Task: Add a dependency to the task Integrate a new online platform for online language exchange , the existing task  Create a new online platform for online legal consultations in the project BlueTechie
Action: Mouse moved to (994, 89)
Screenshot: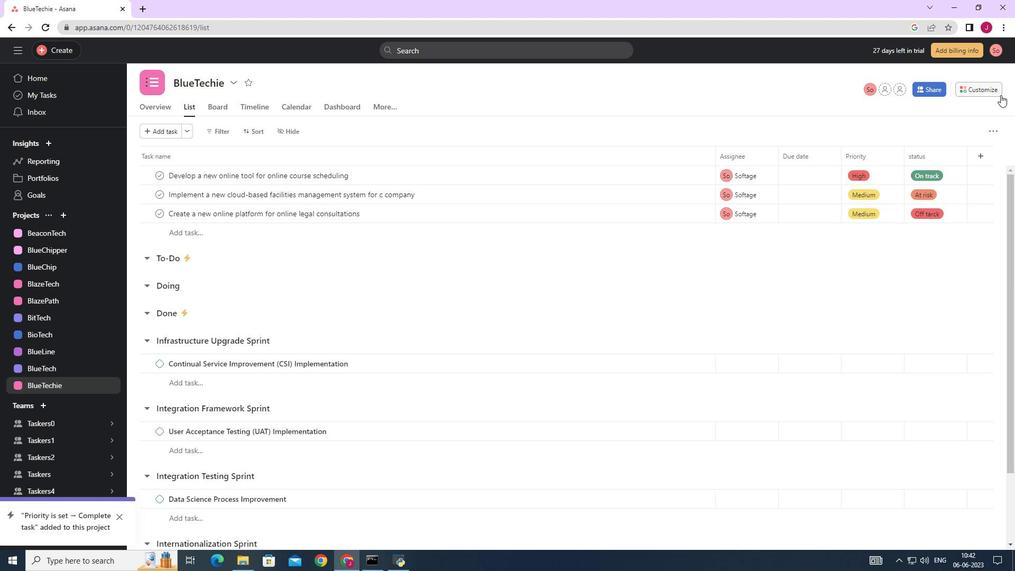 
Action: Mouse pressed left at (994, 89)
Screenshot: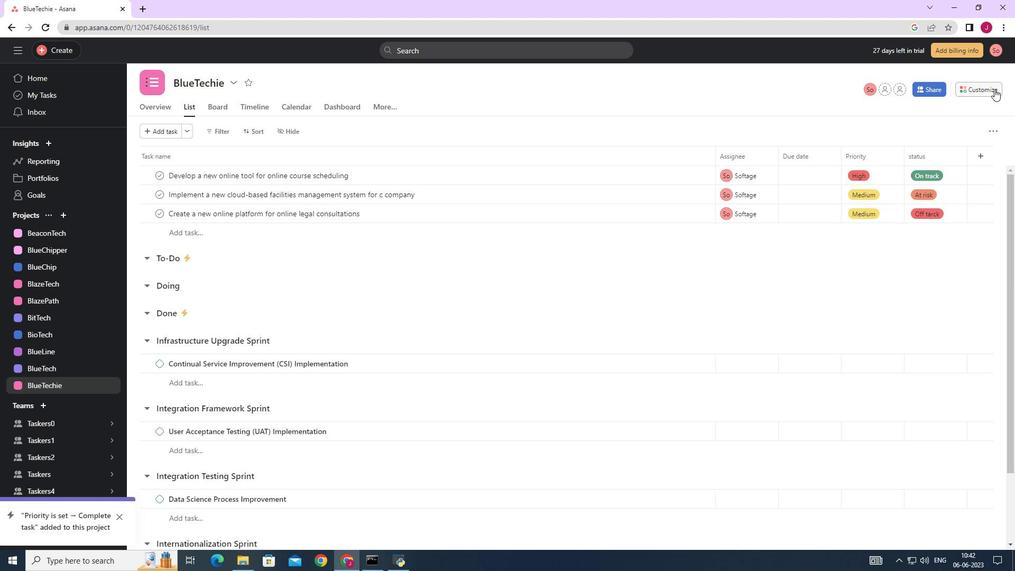 
Action: Mouse moved to (637, 277)
Screenshot: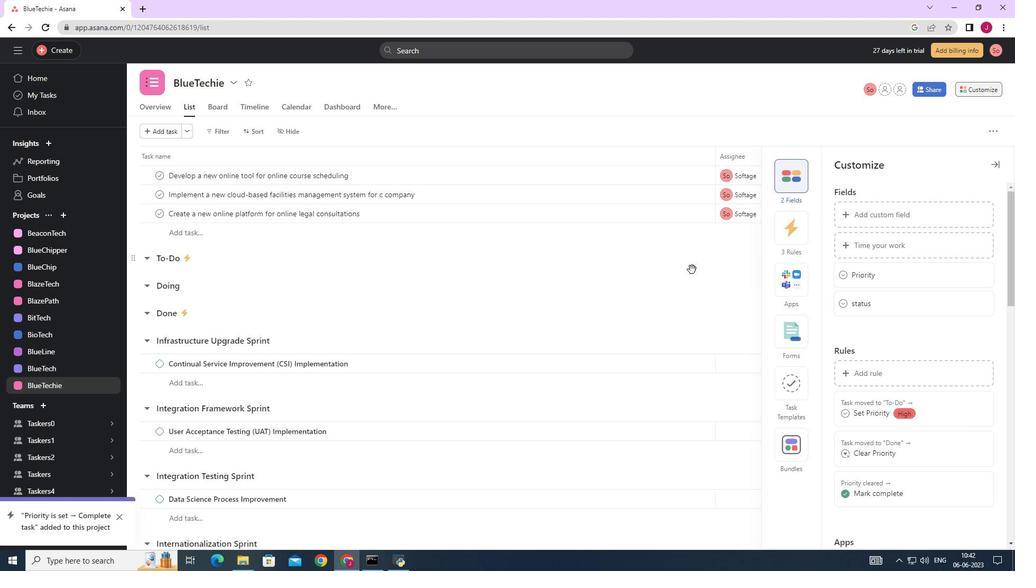 
Action: Mouse pressed left at (637, 277)
Screenshot: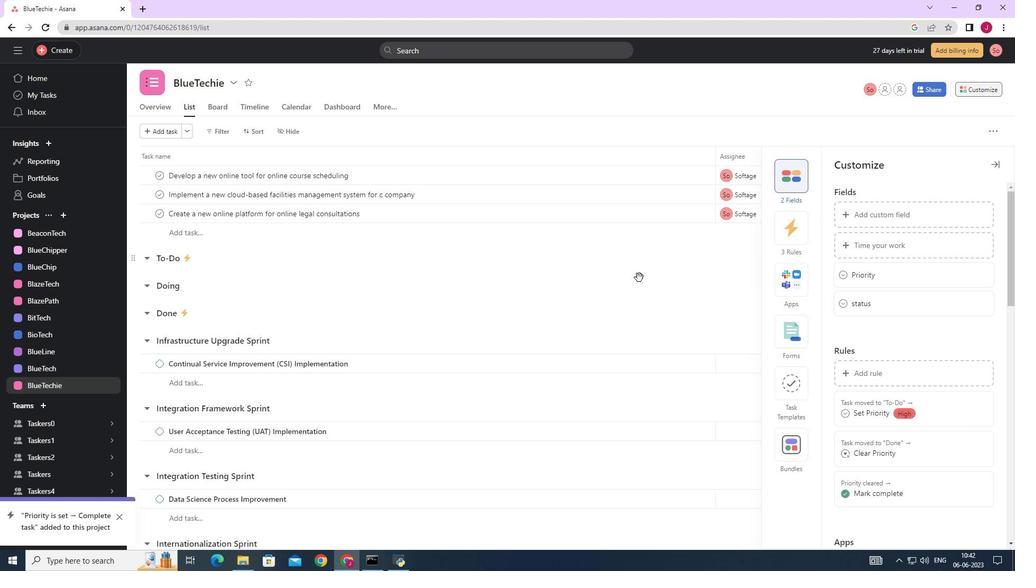 
Action: Mouse moved to (349, 392)
Screenshot: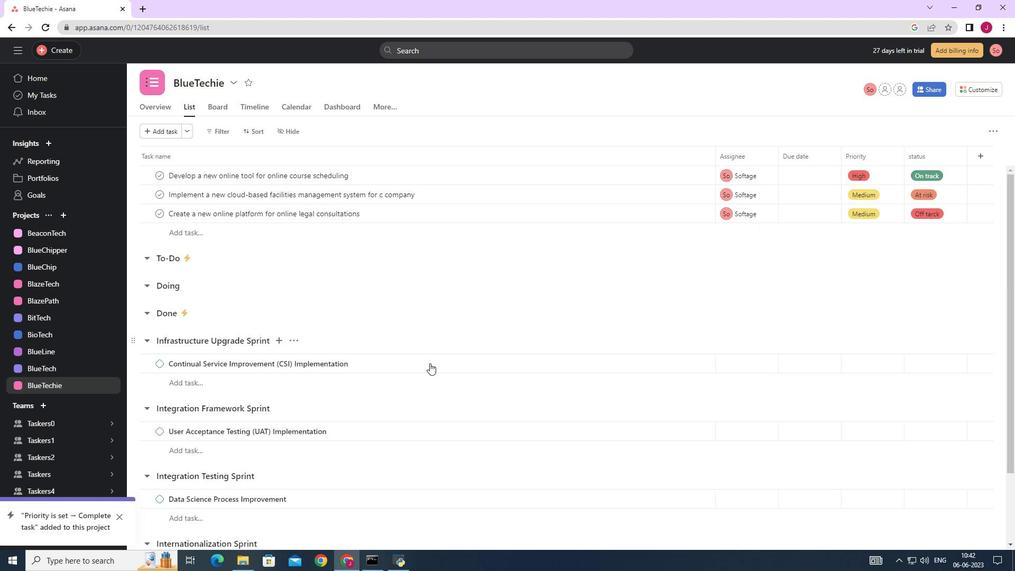 
Action: Mouse scrolled (349, 391) with delta (0, 0)
Screenshot: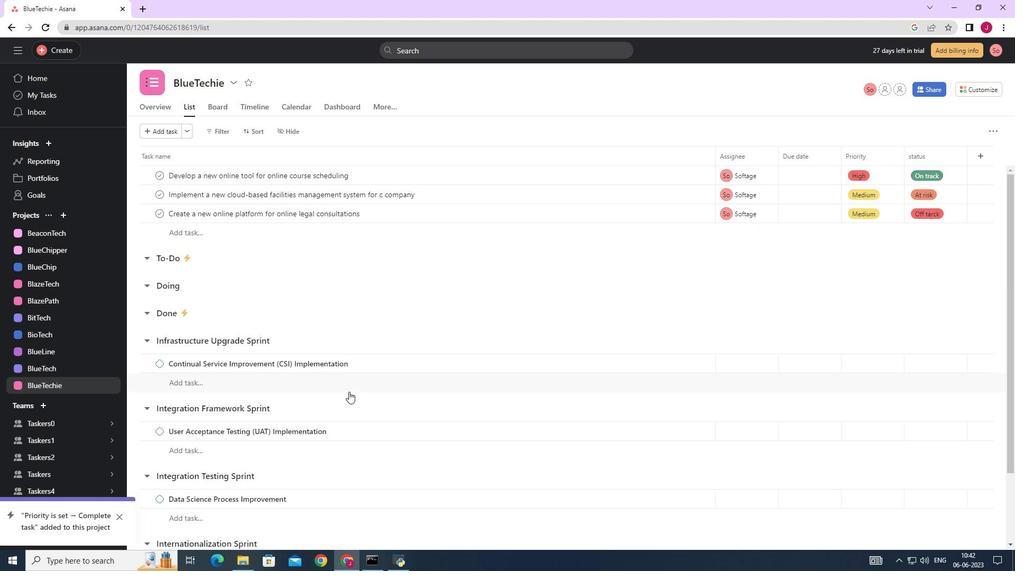 
Action: Mouse scrolled (349, 391) with delta (0, 0)
Screenshot: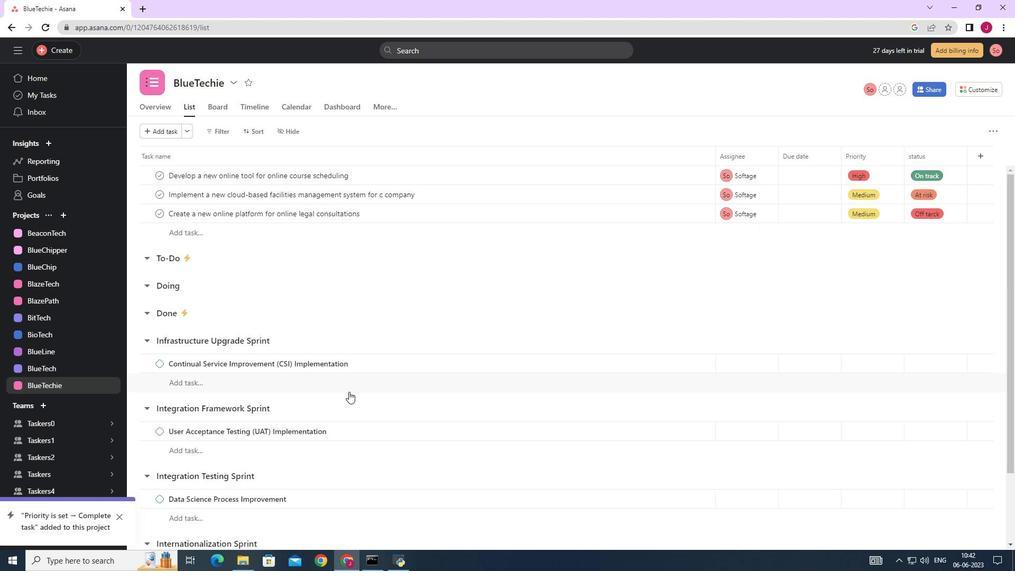 
Action: Mouse scrolled (349, 391) with delta (0, 0)
Screenshot: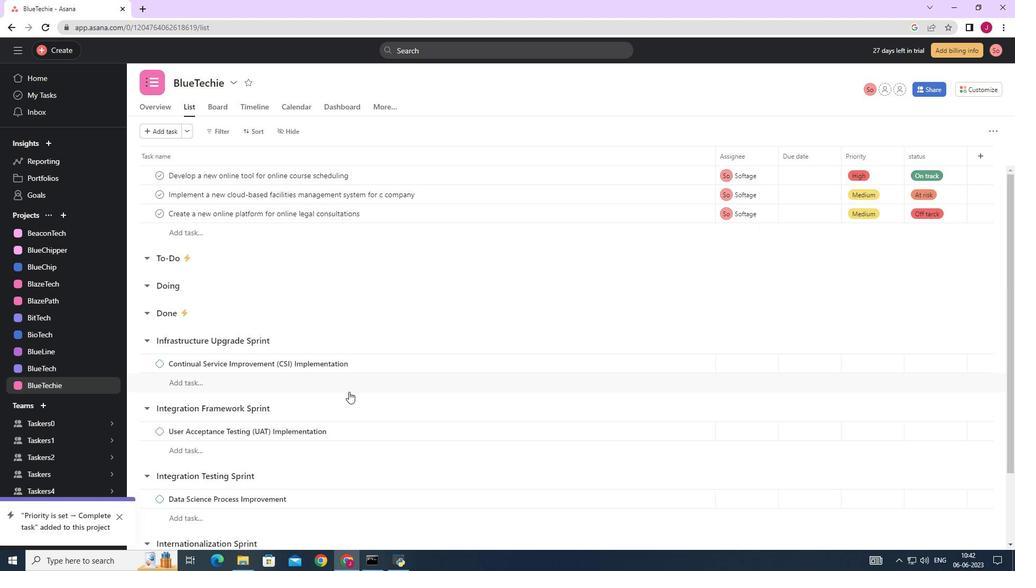 
Action: Mouse scrolled (349, 391) with delta (0, 0)
Screenshot: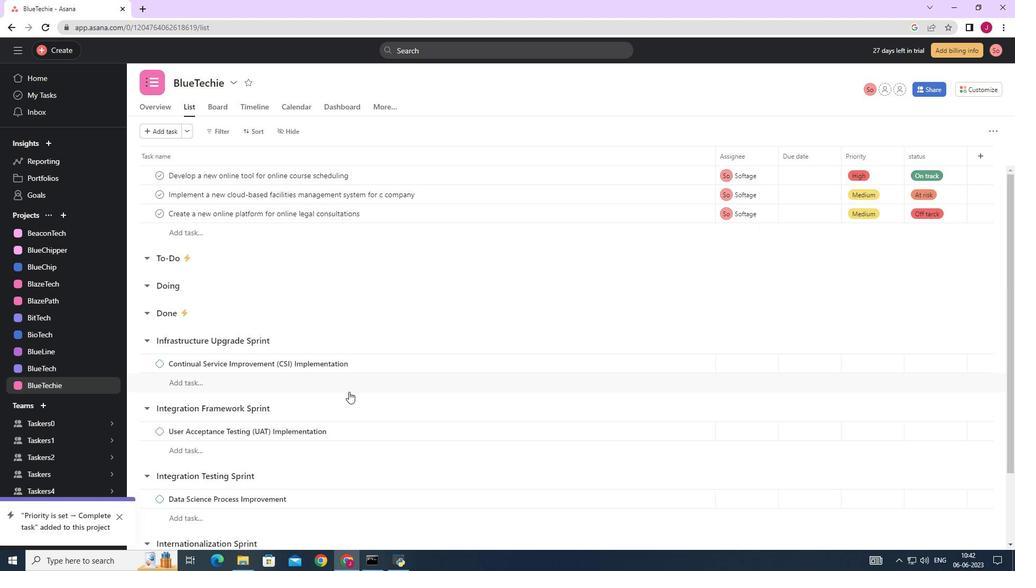 
Action: Mouse scrolled (349, 391) with delta (0, 0)
Screenshot: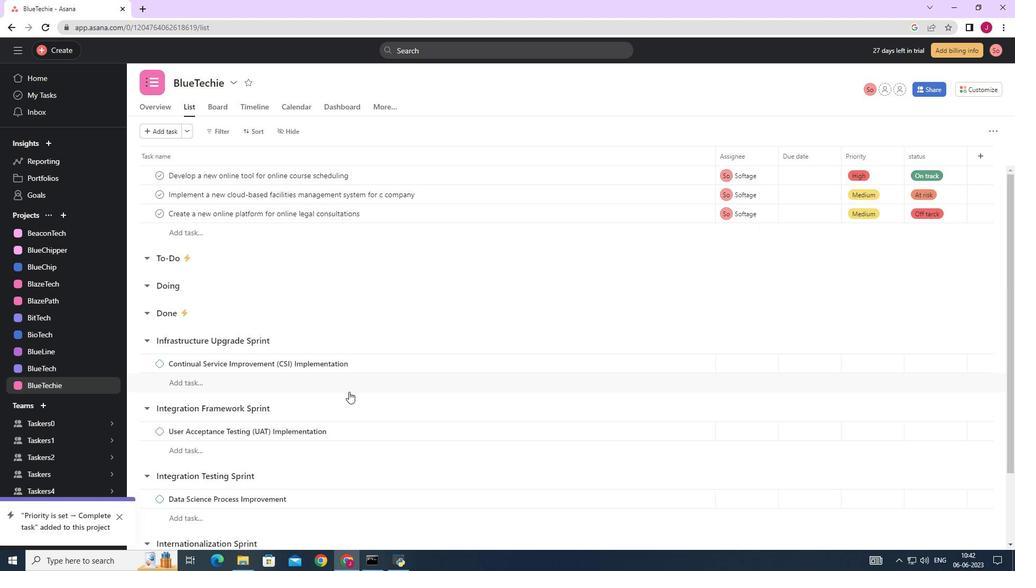 
Action: Mouse moved to (411, 367)
Screenshot: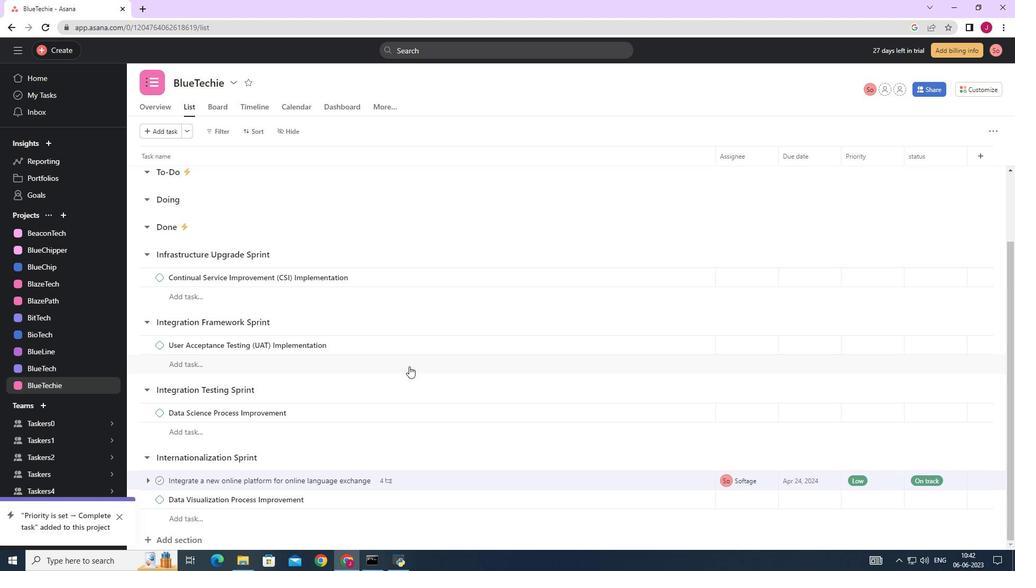 
Action: Mouse scrolled (411, 366) with delta (0, 0)
Screenshot: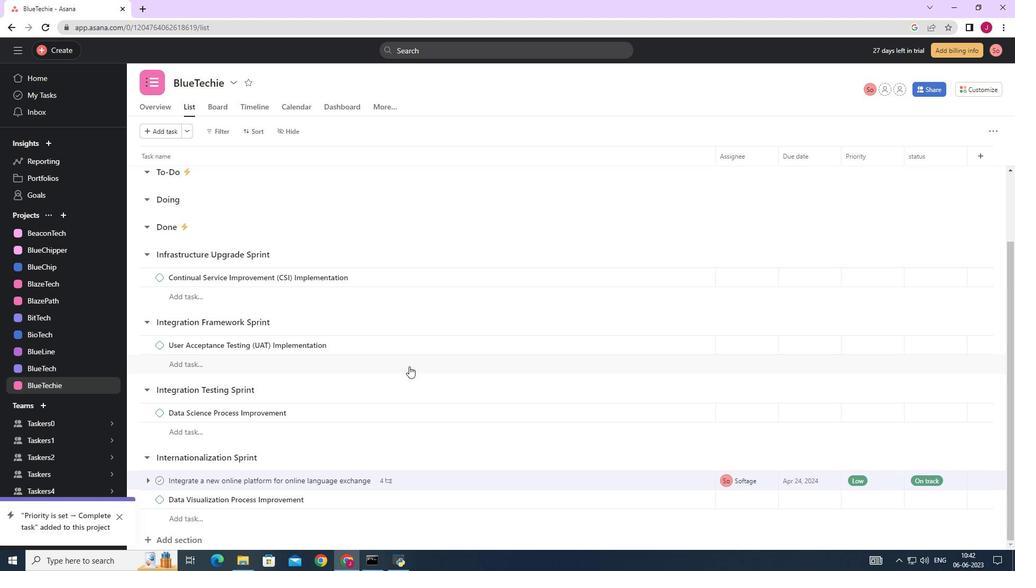 
Action: Mouse moved to (412, 368)
Screenshot: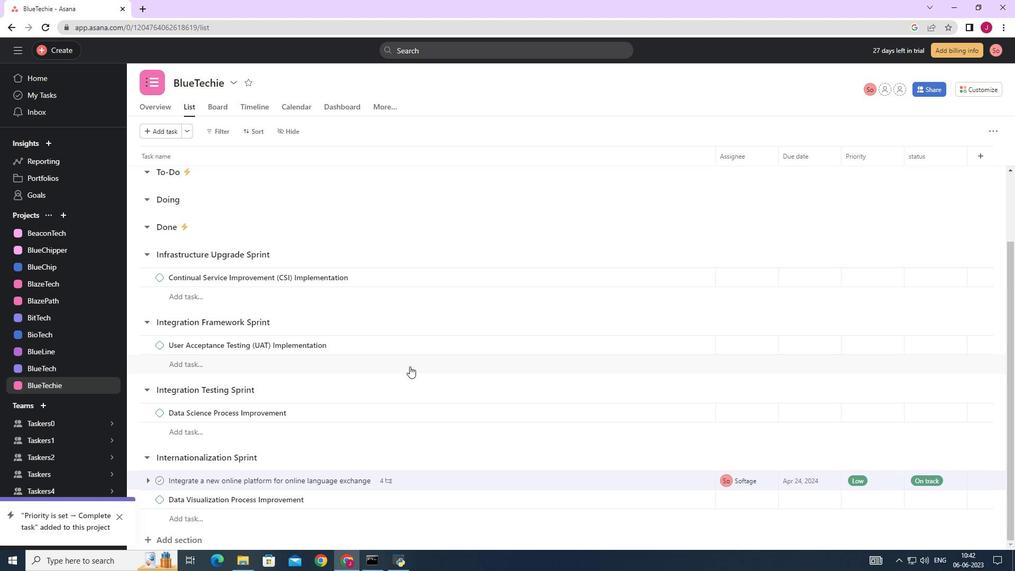 
Action: Mouse scrolled (412, 367) with delta (0, 0)
Screenshot: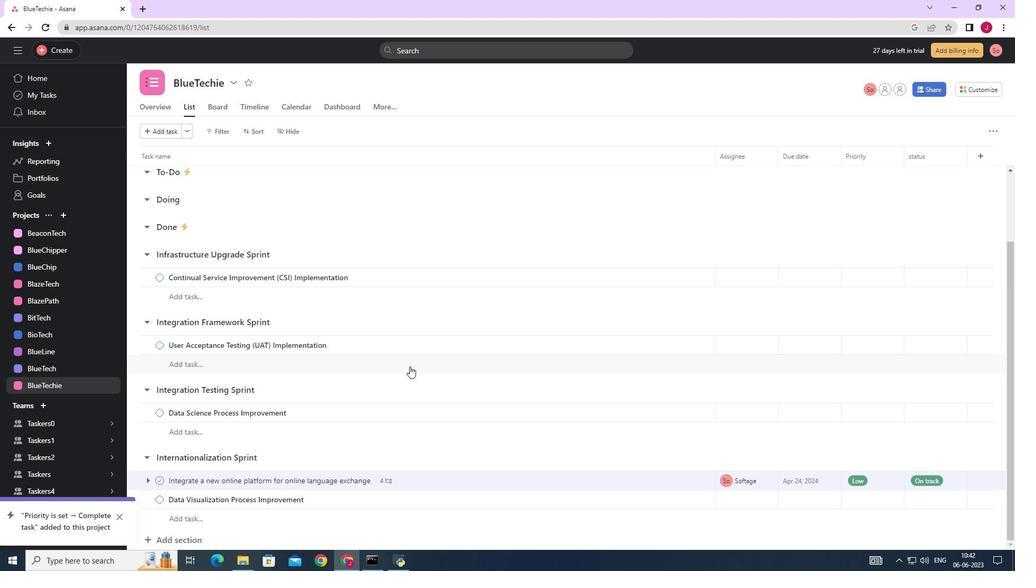 
Action: Mouse moved to (412, 369)
Screenshot: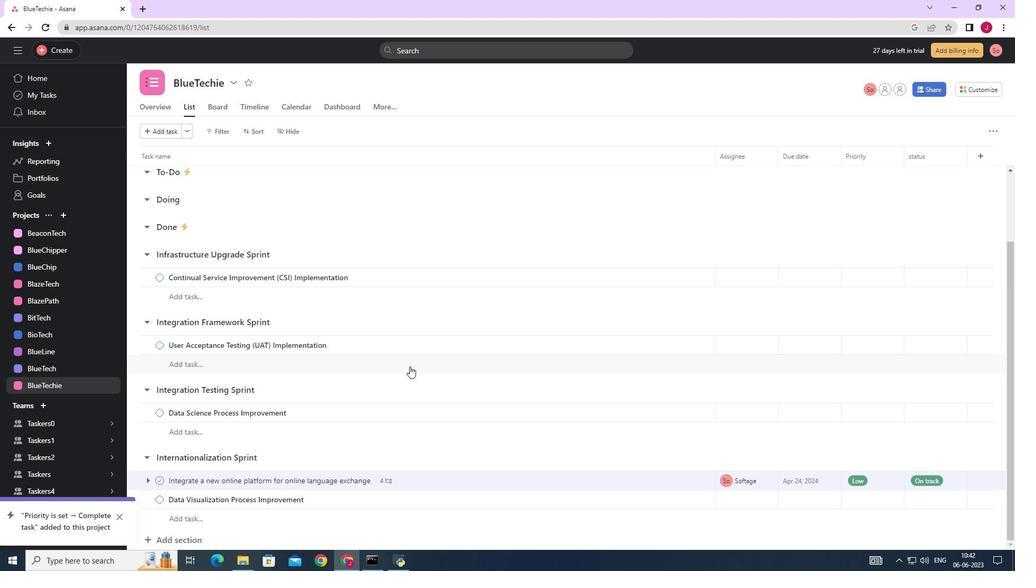 
Action: Mouse scrolled (412, 368) with delta (0, 0)
Screenshot: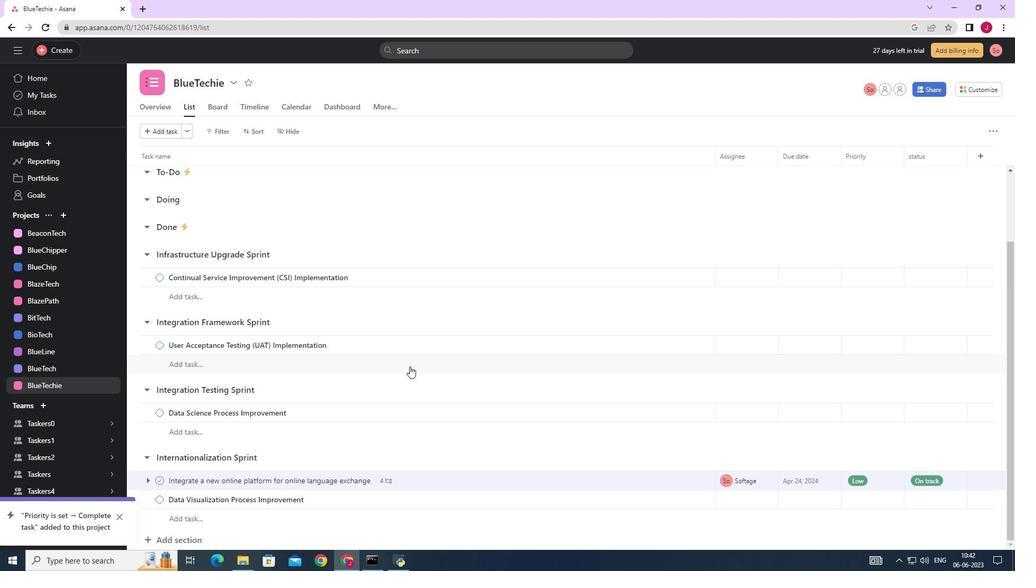 
Action: Mouse moved to (414, 373)
Screenshot: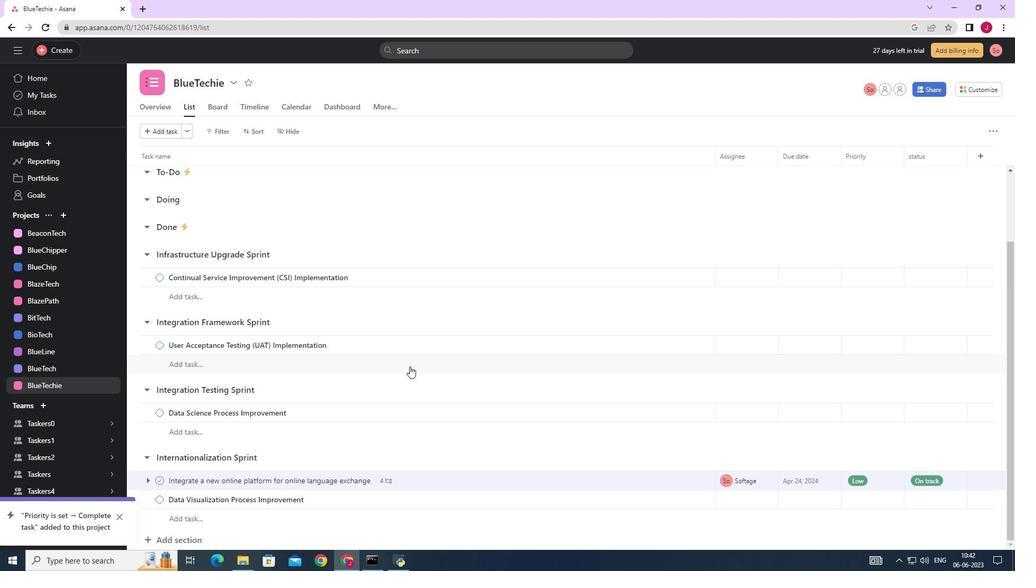 
Action: Mouse scrolled (414, 370) with delta (0, 0)
Screenshot: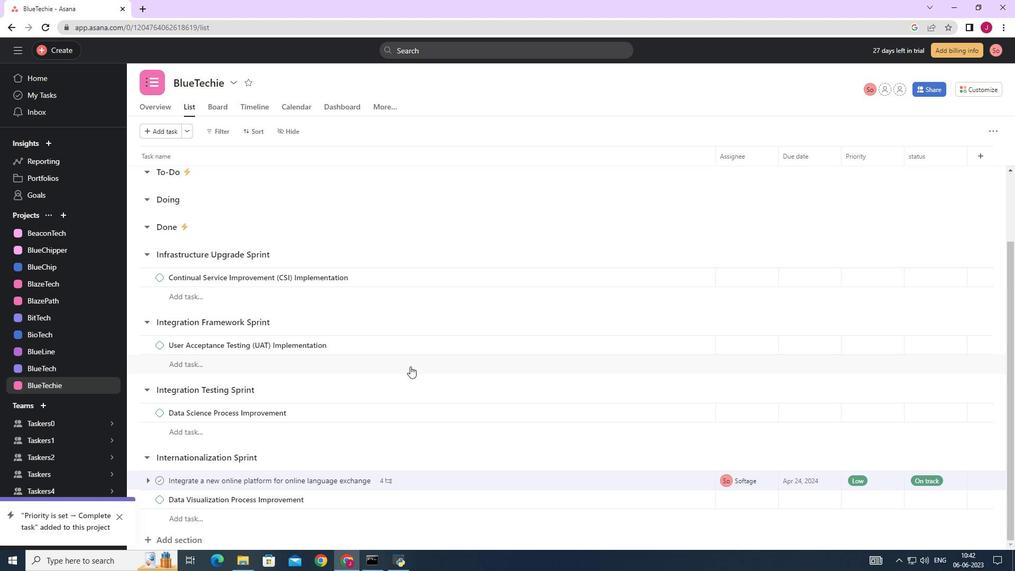 
Action: Mouse moved to (604, 483)
Screenshot: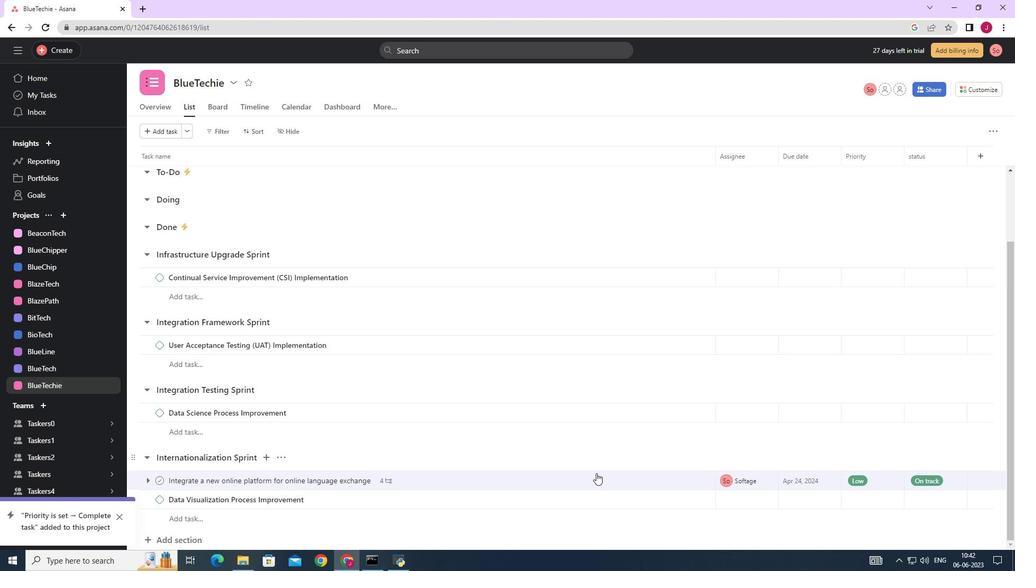 
Action: Mouse pressed left at (604, 483)
Screenshot: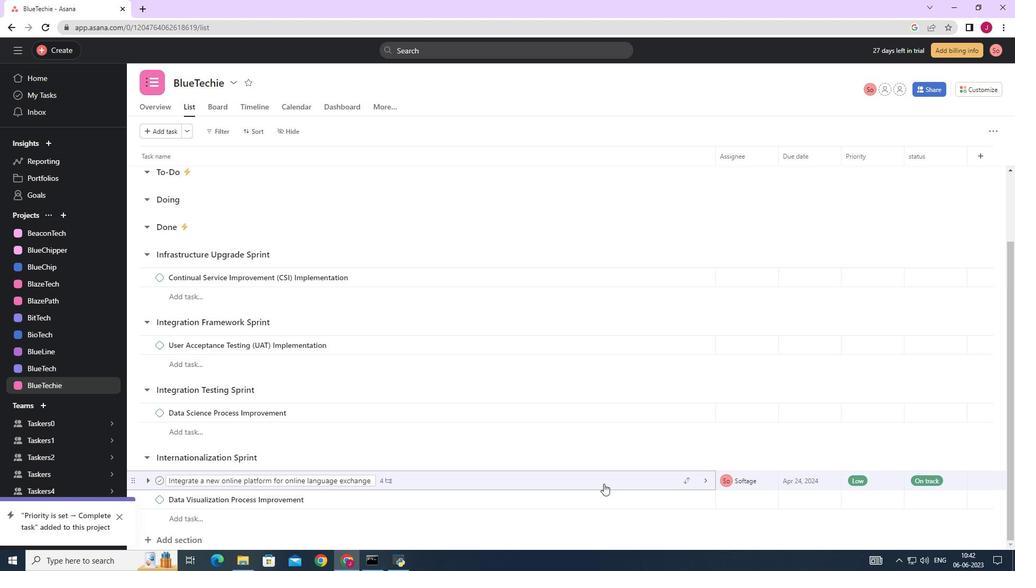 
Action: Mouse moved to (703, 335)
Screenshot: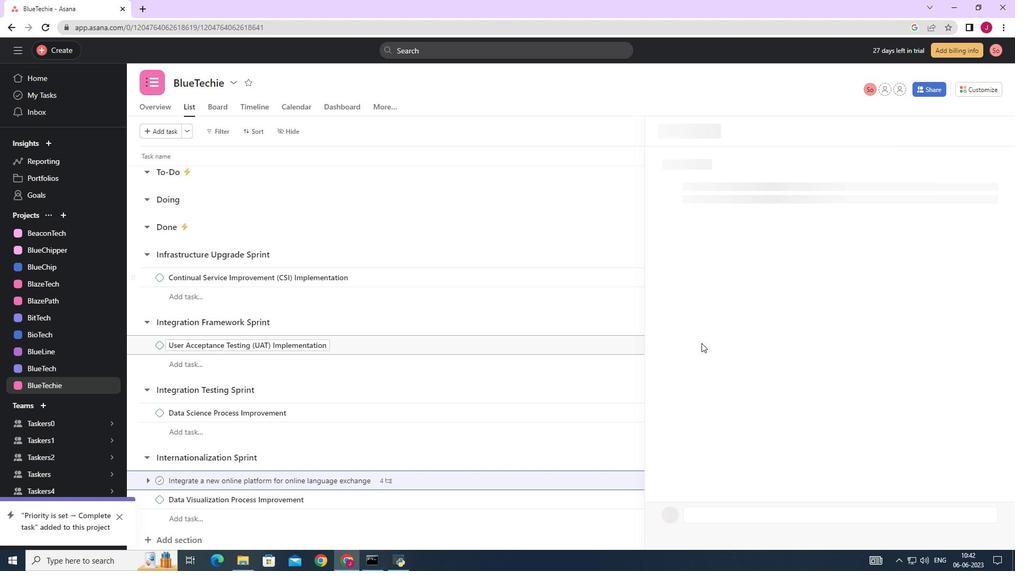 
Action: Mouse scrolled (703, 334) with delta (0, 0)
Screenshot: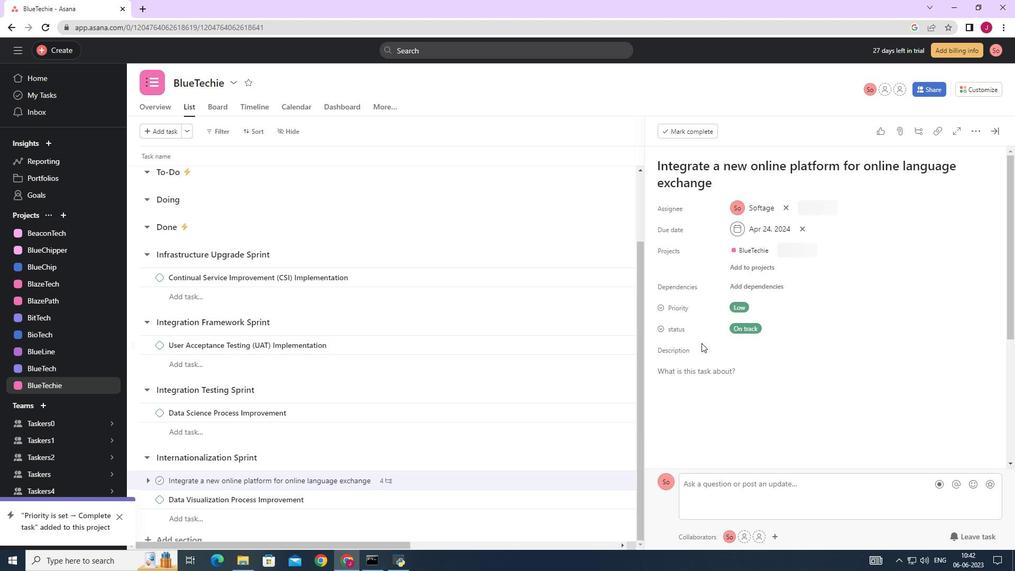 
Action: Mouse moved to (703, 334)
Screenshot: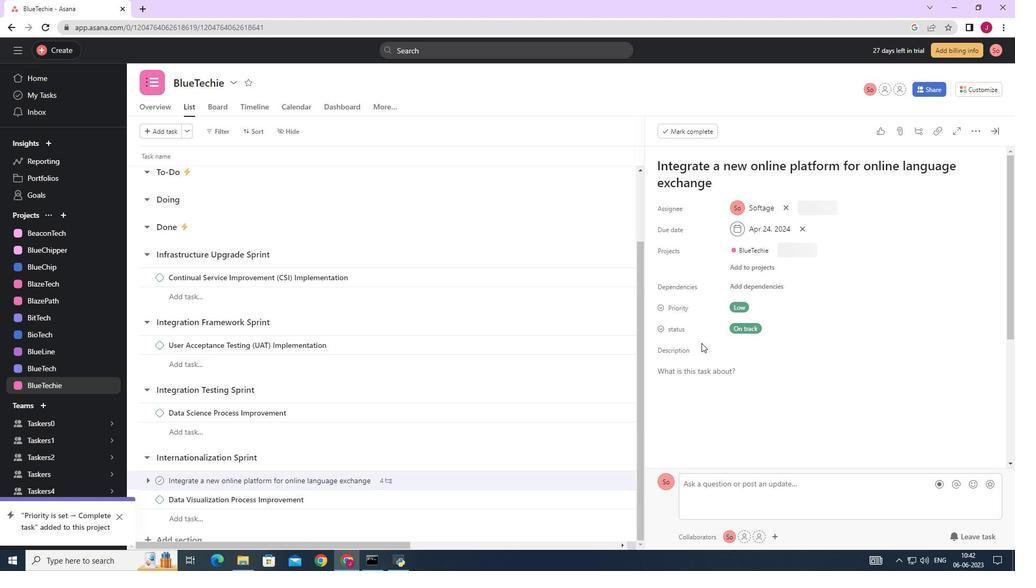 
Action: Mouse scrolled (703, 334) with delta (0, 0)
Screenshot: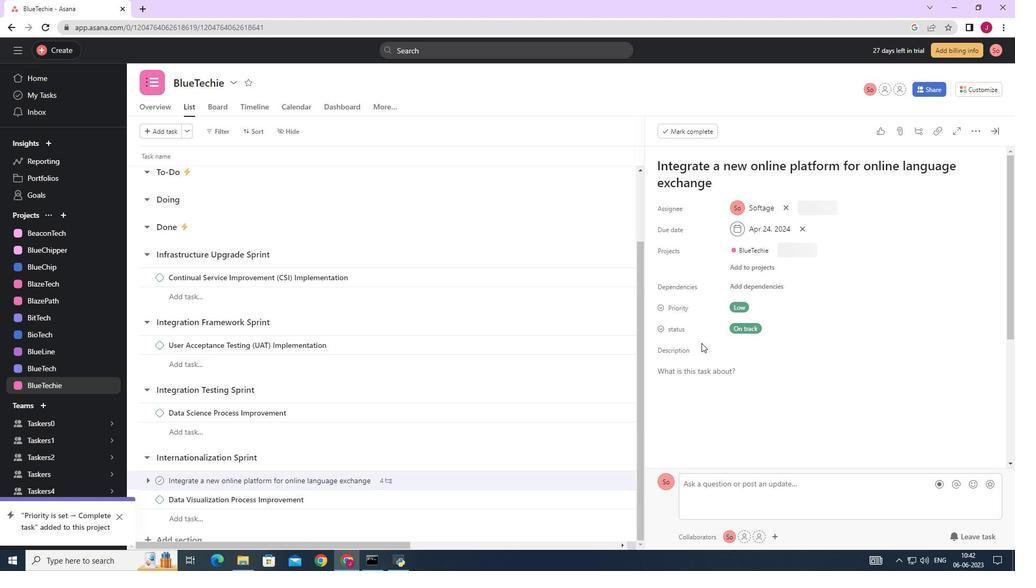 
Action: Mouse moved to (704, 334)
Screenshot: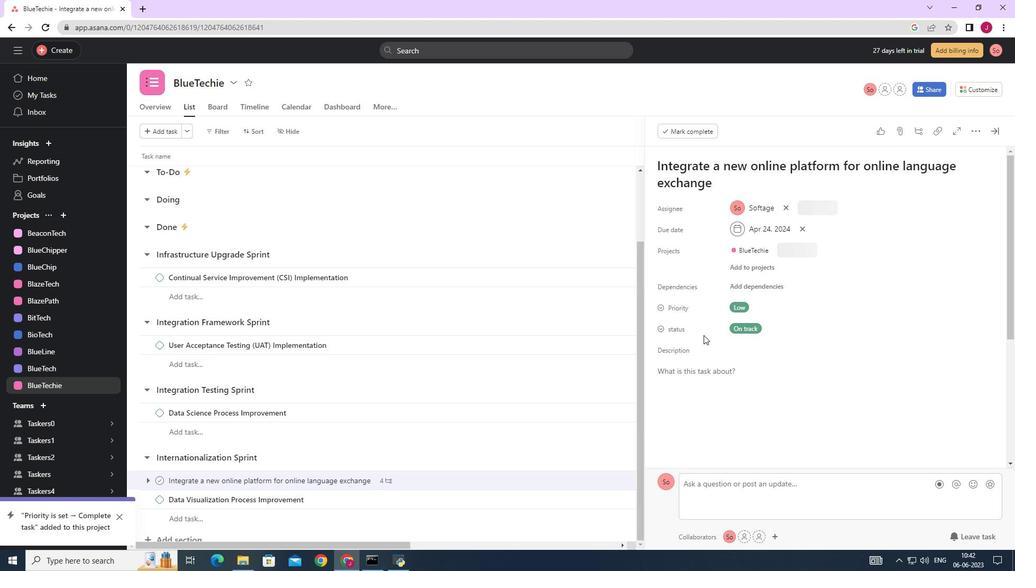 
Action: Mouse scrolled (703, 334) with delta (0, 0)
Screenshot: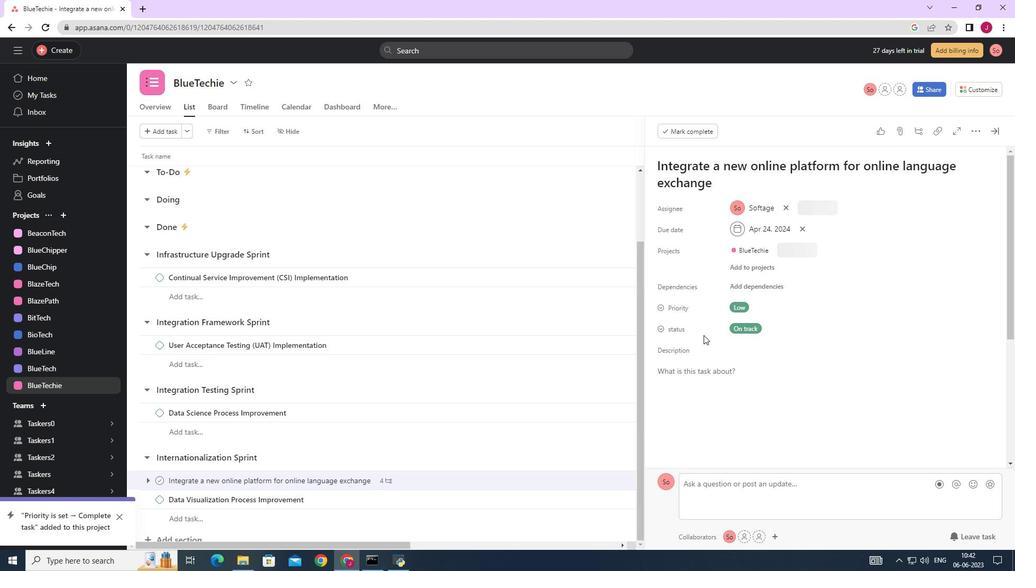 
Action: Mouse moved to (706, 334)
Screenshot: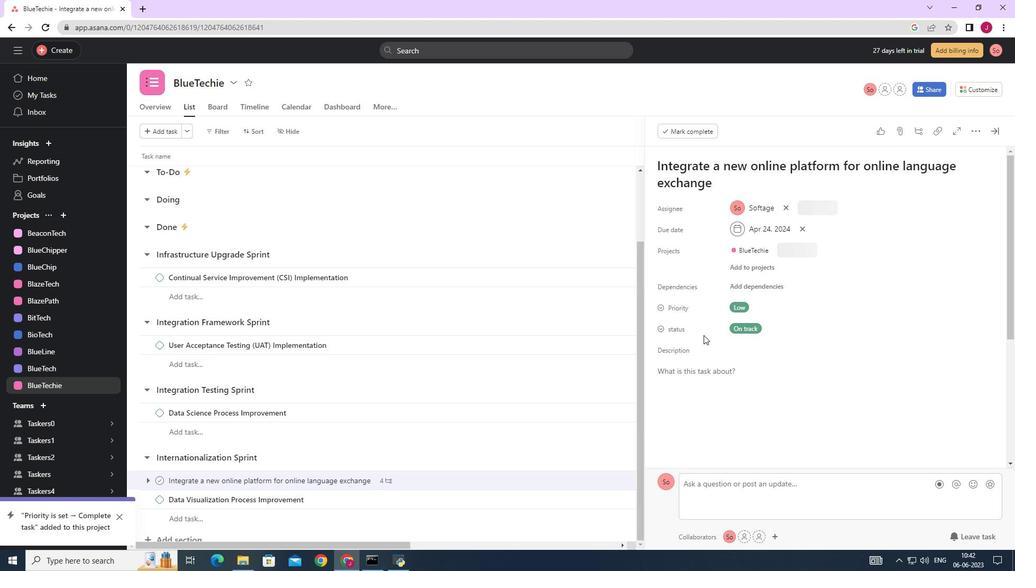 
Action: Mouse scrolled (704, 333) with delta (0, 0)
Screenshot: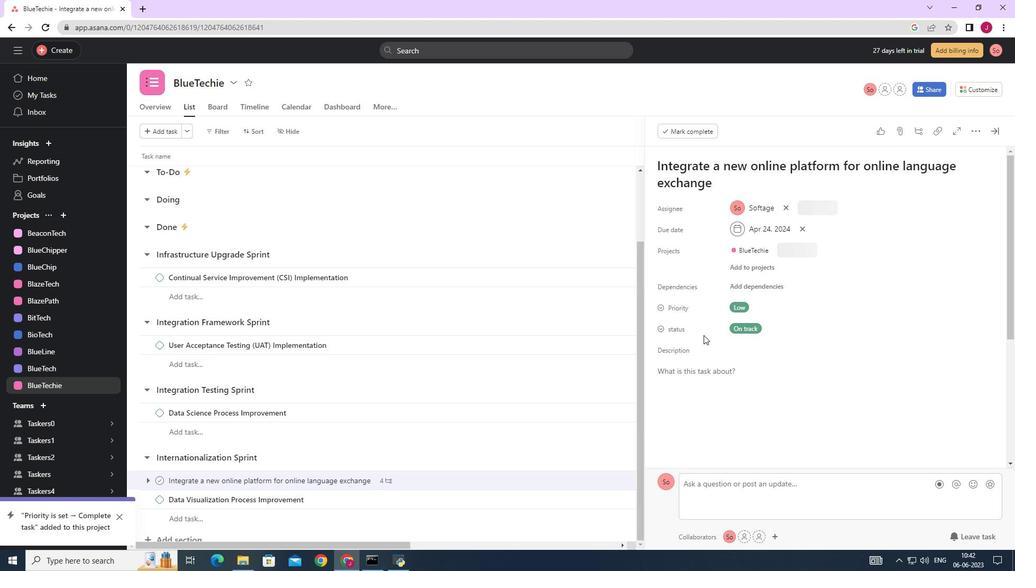 
Action: Mouse scrolled (706, 333) with delta (0, 0)
Screenshot: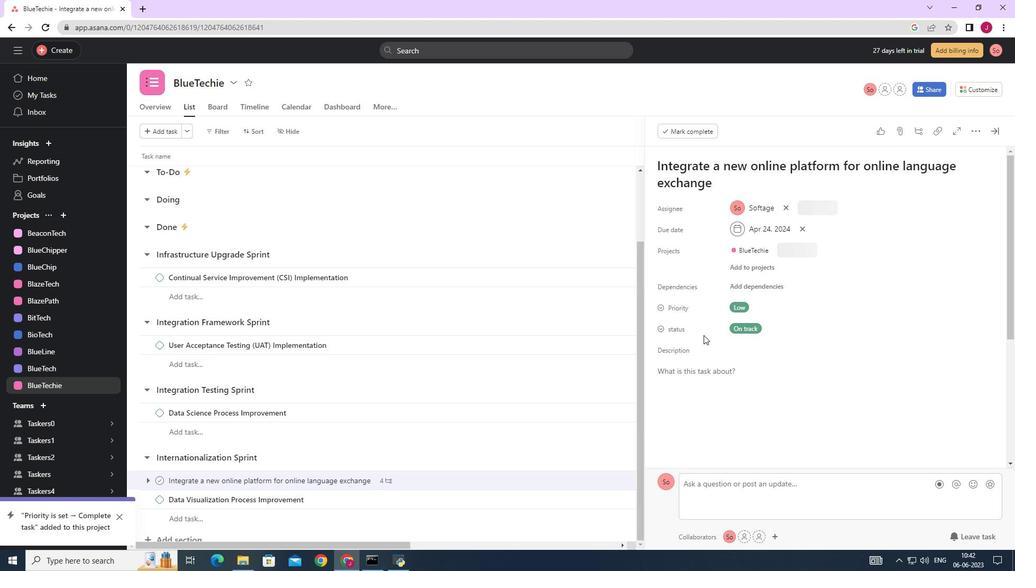 
Action: Mouse moved to (806, 230)
Screenshot: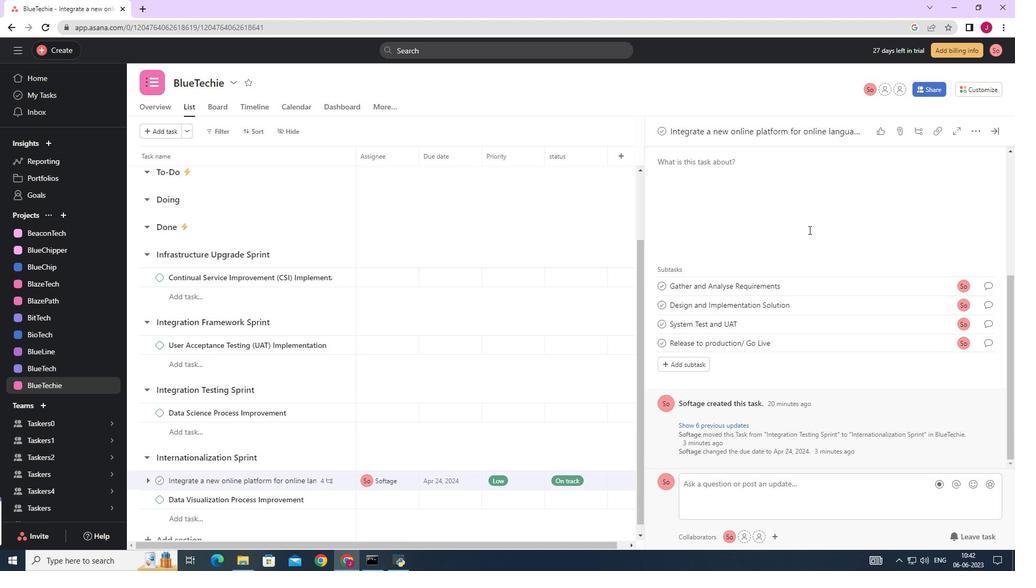 
Action: Mouse scrolled (806, 230) with delta (0, 0)
Screenshot: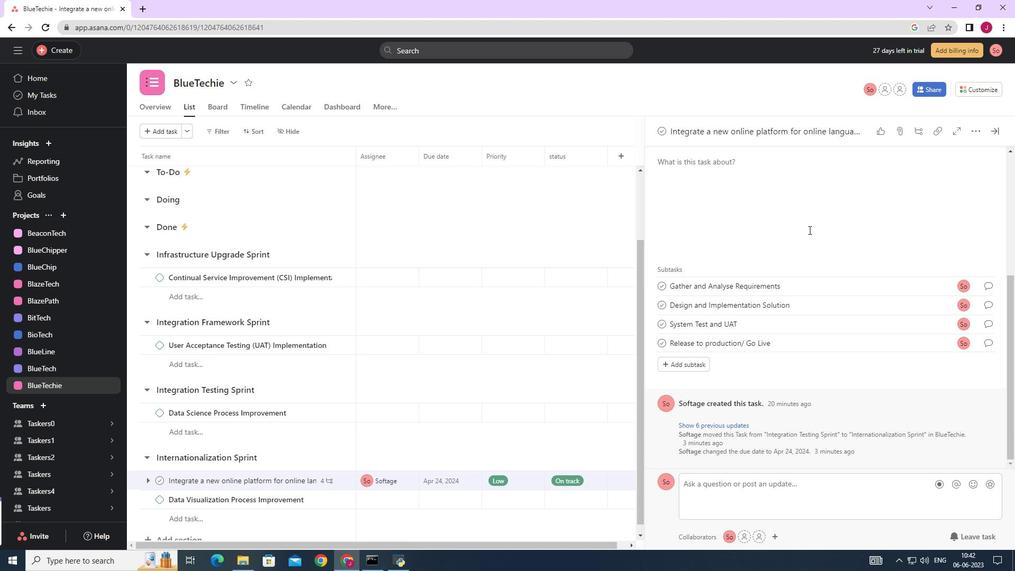 
Action: Mouse scrolled (806, 230) with delta (0, 0)
Screenshot: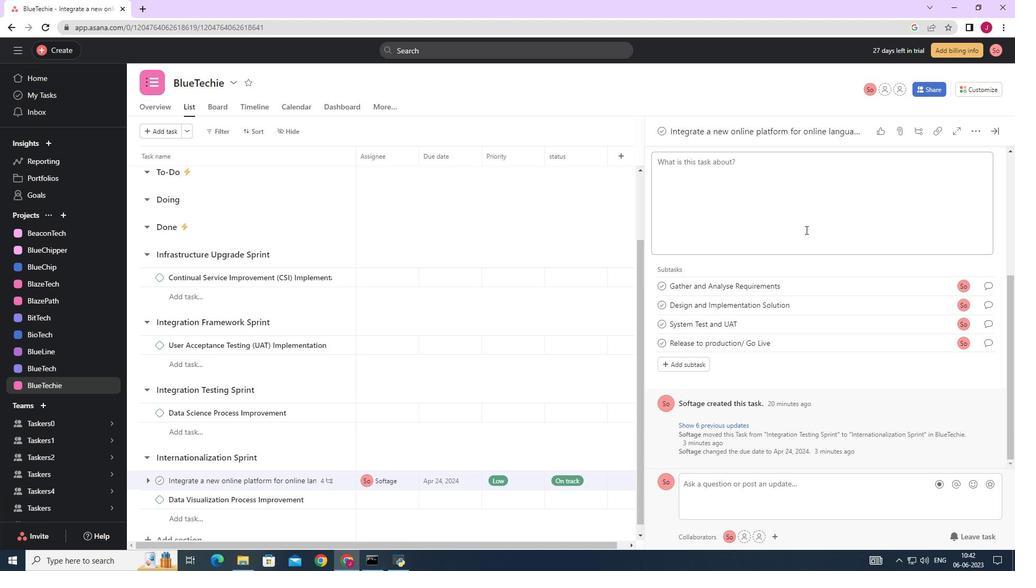 
Action: Mouse scrolled (806, 230) with delta (0, 0)
Screenshot: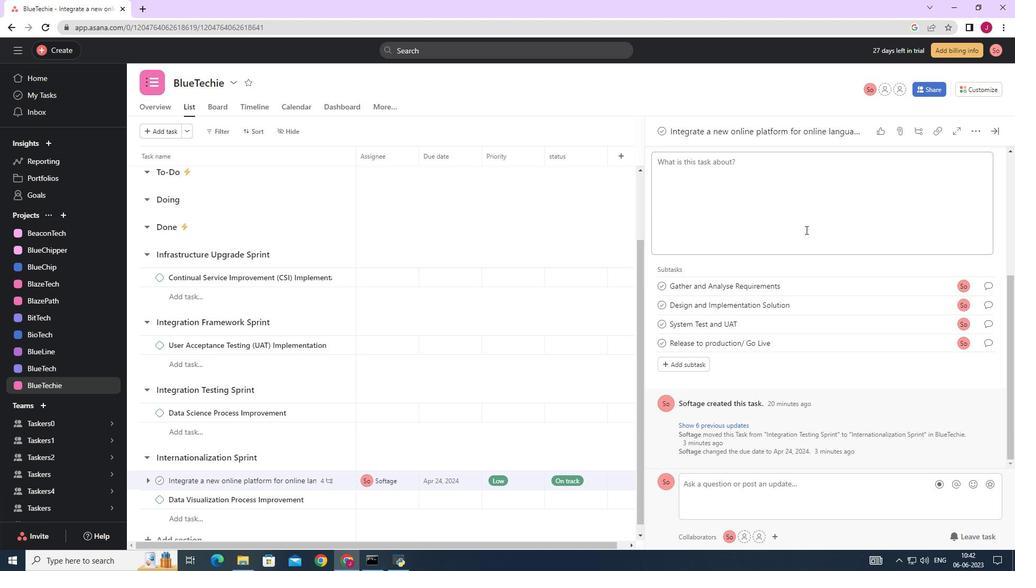 
Action: Mouse moved to (774, 238)
Screenshot: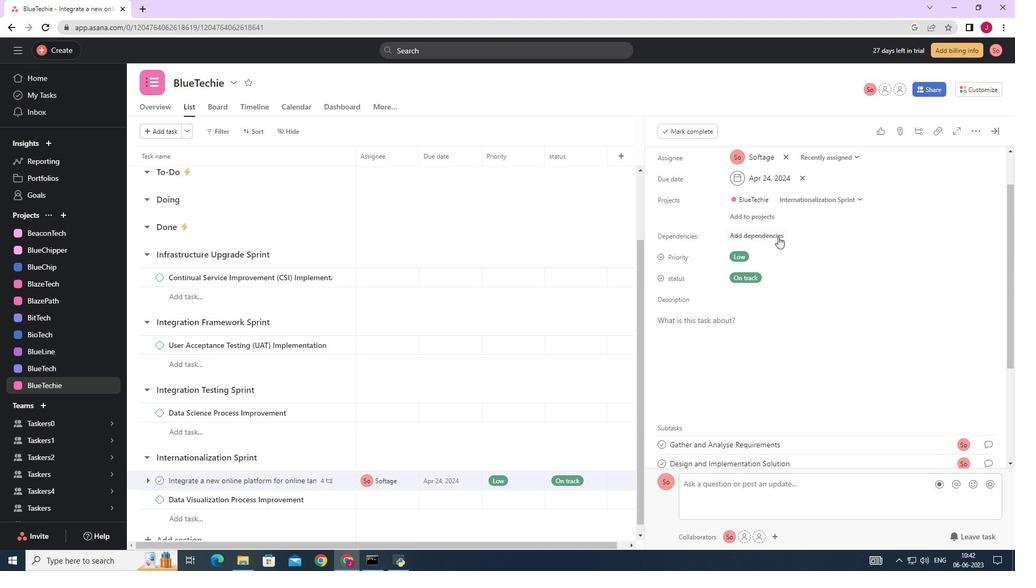 
Action: Mouse pressed left at (774, 238)
Screenshot: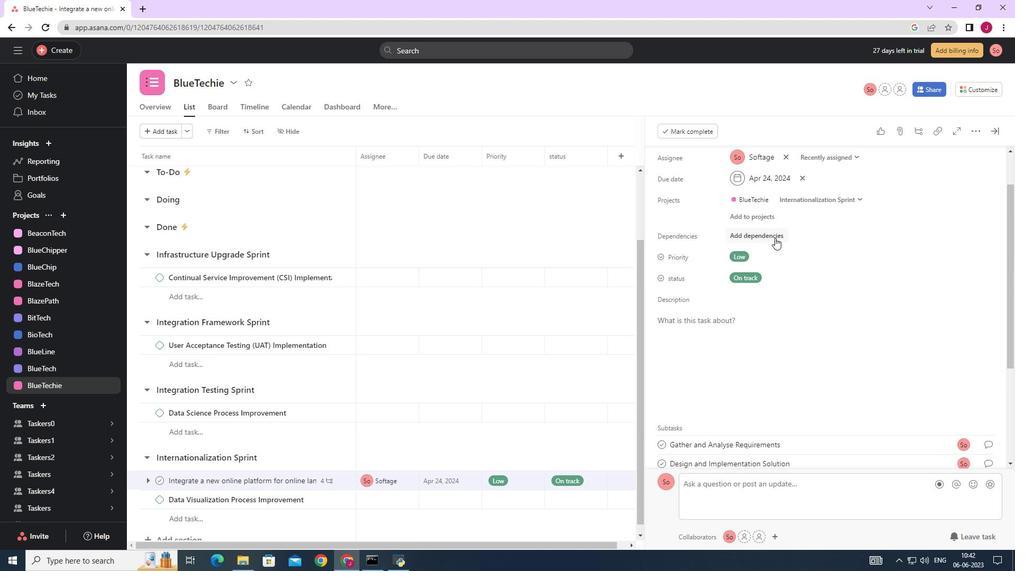 
Action: Mouse moved to (819, 278)
Screenshot: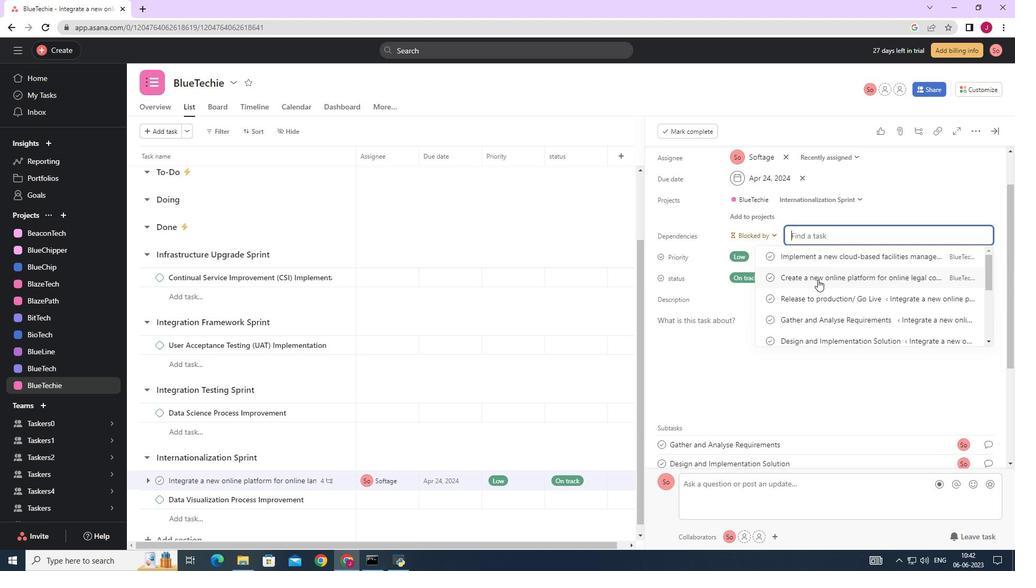 
Action: Mouse pressed left at (819, 278)
Screenshot: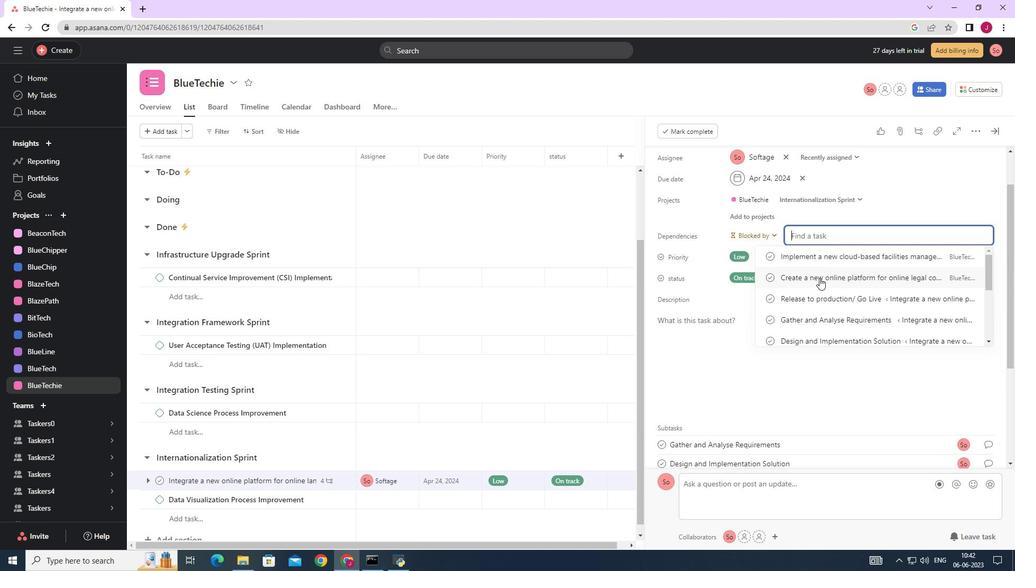 
Action: Mouse moved to (995, 132)
Screenshot: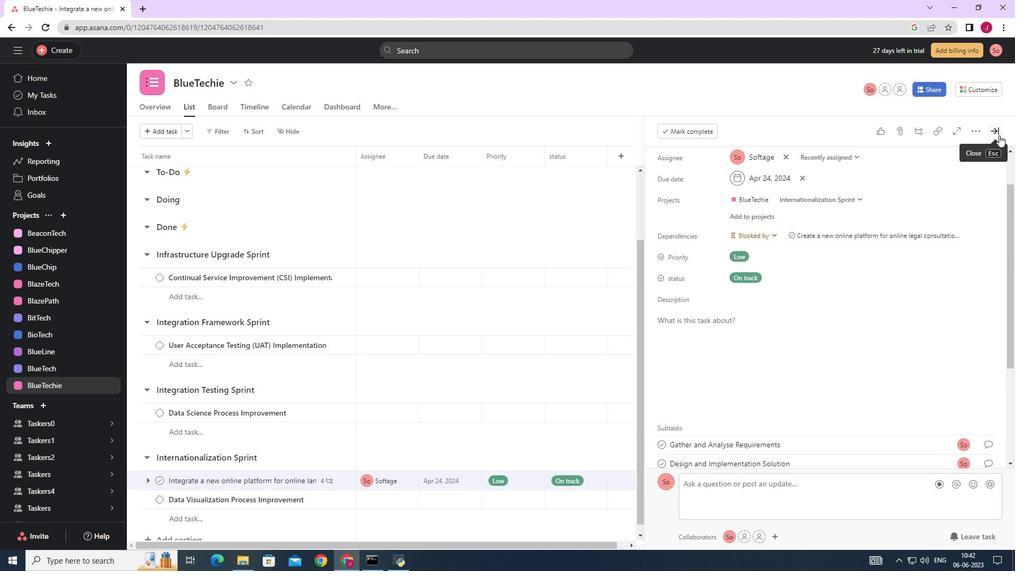 
Action: Mouse pressed left at (995, 132)
Screenshot: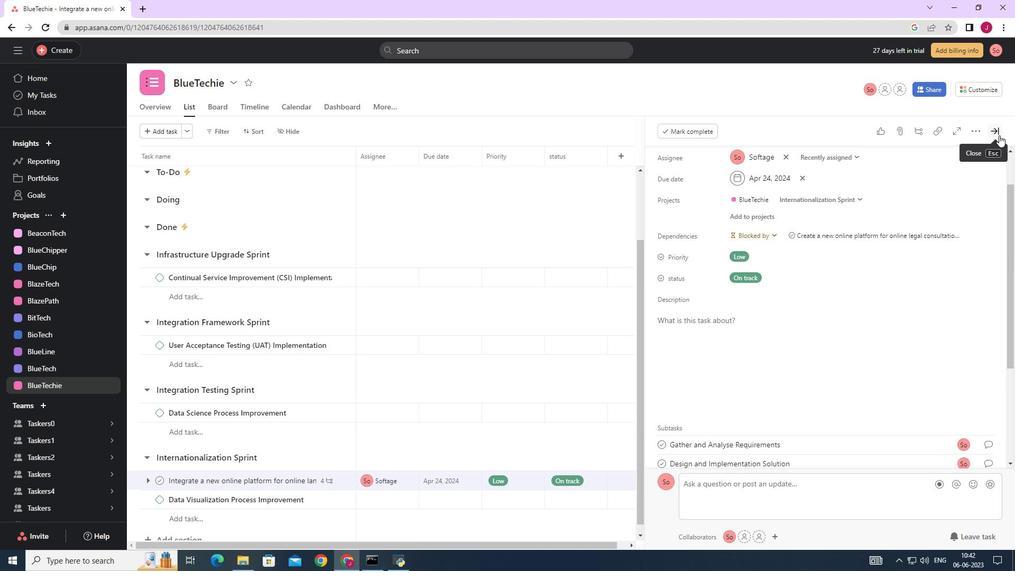 
